 Task: Select workspace type "Sales CRM".
Action: Mouse pressed left at (467, 100)
Screenshot: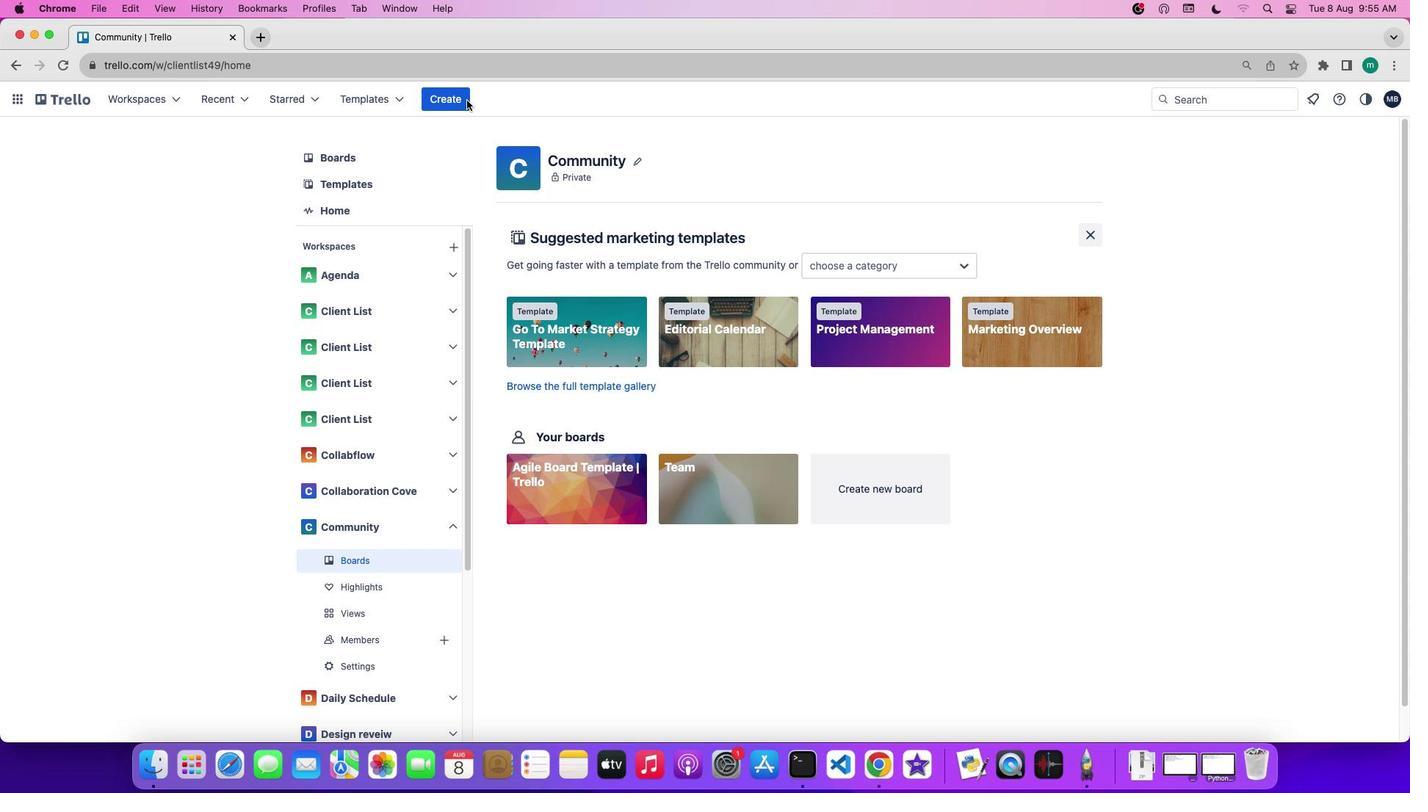 
Action: Mouse pressed left at (467, 100)
Screenshot: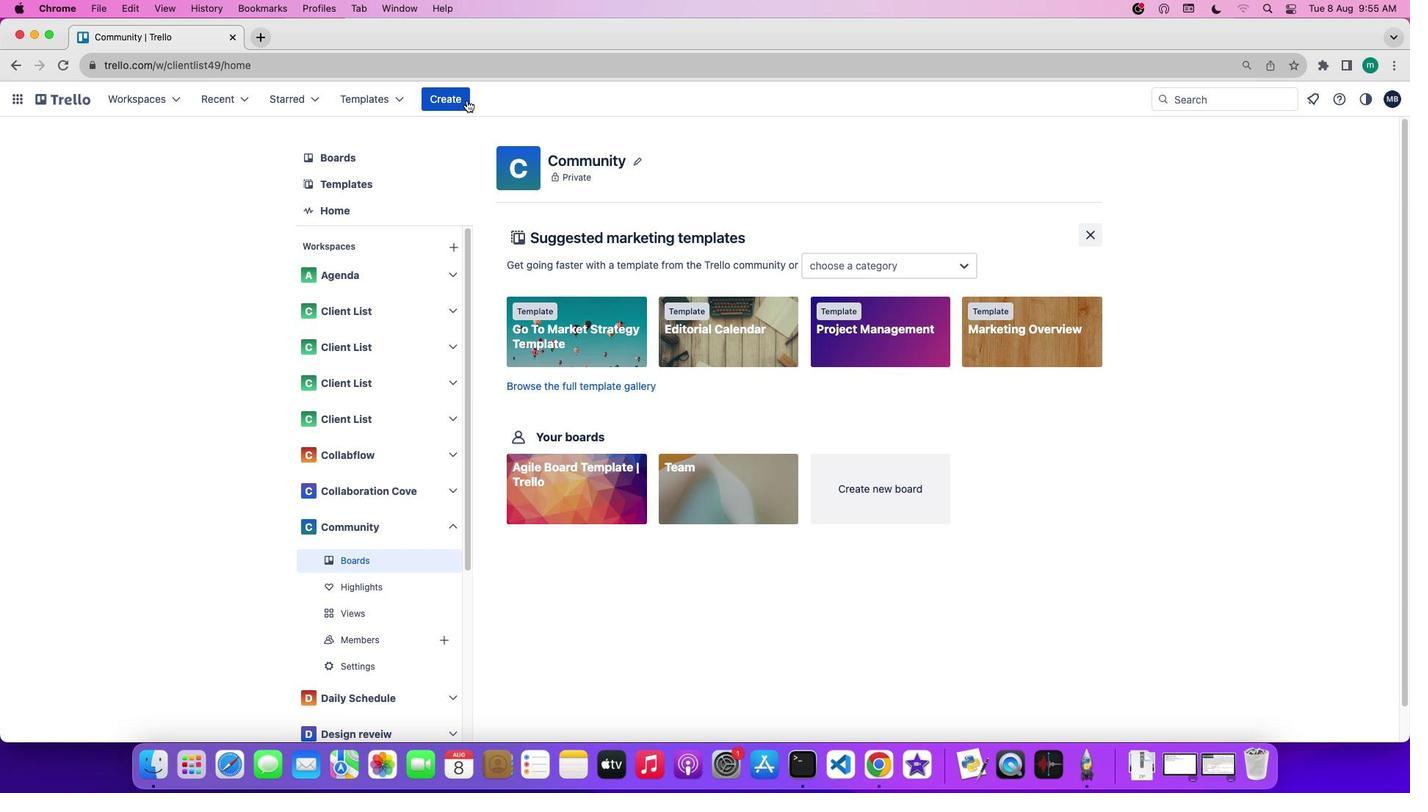 
Action: Mouse moved to (486, 240)
Screenshot: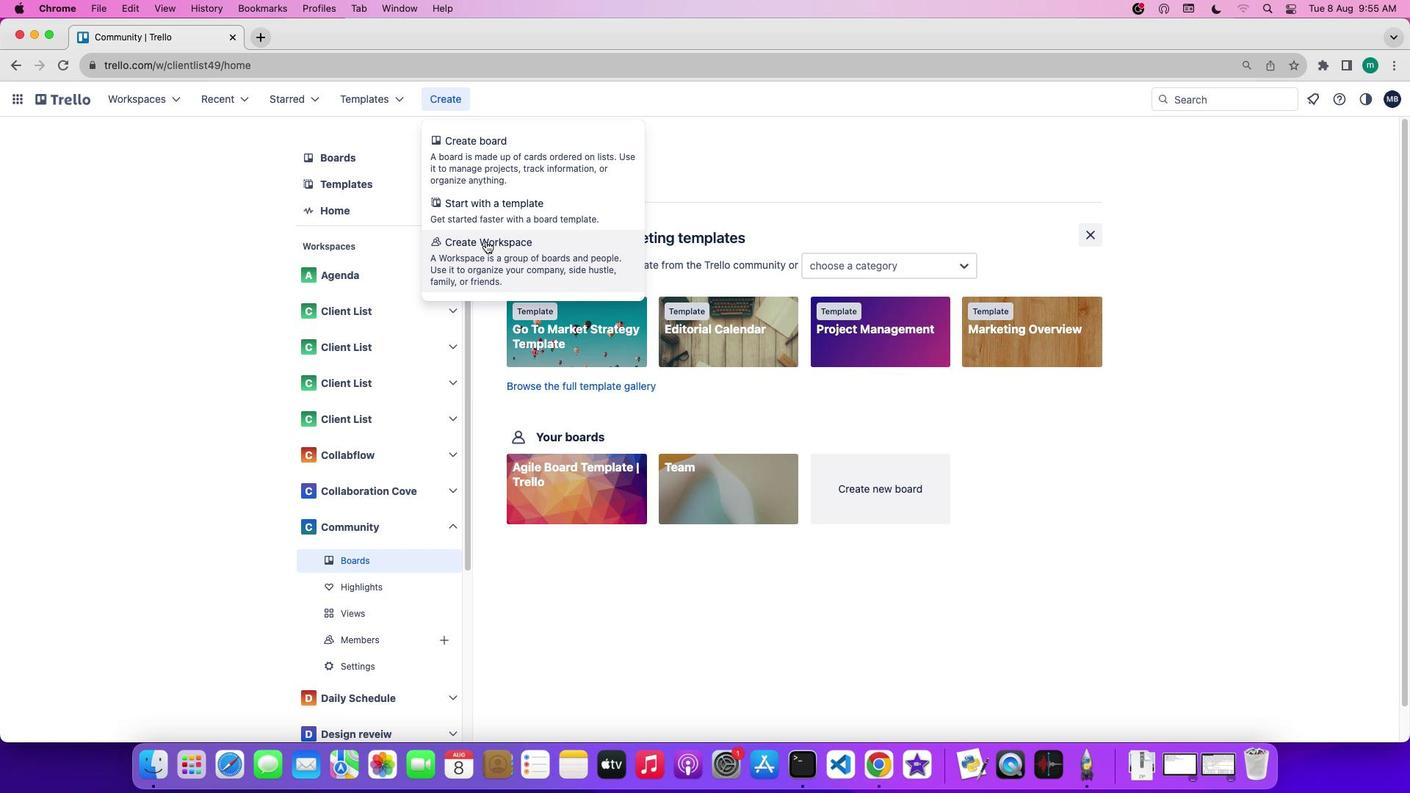 
Action: Mouse pressed left at (486, 240)
Screenshot: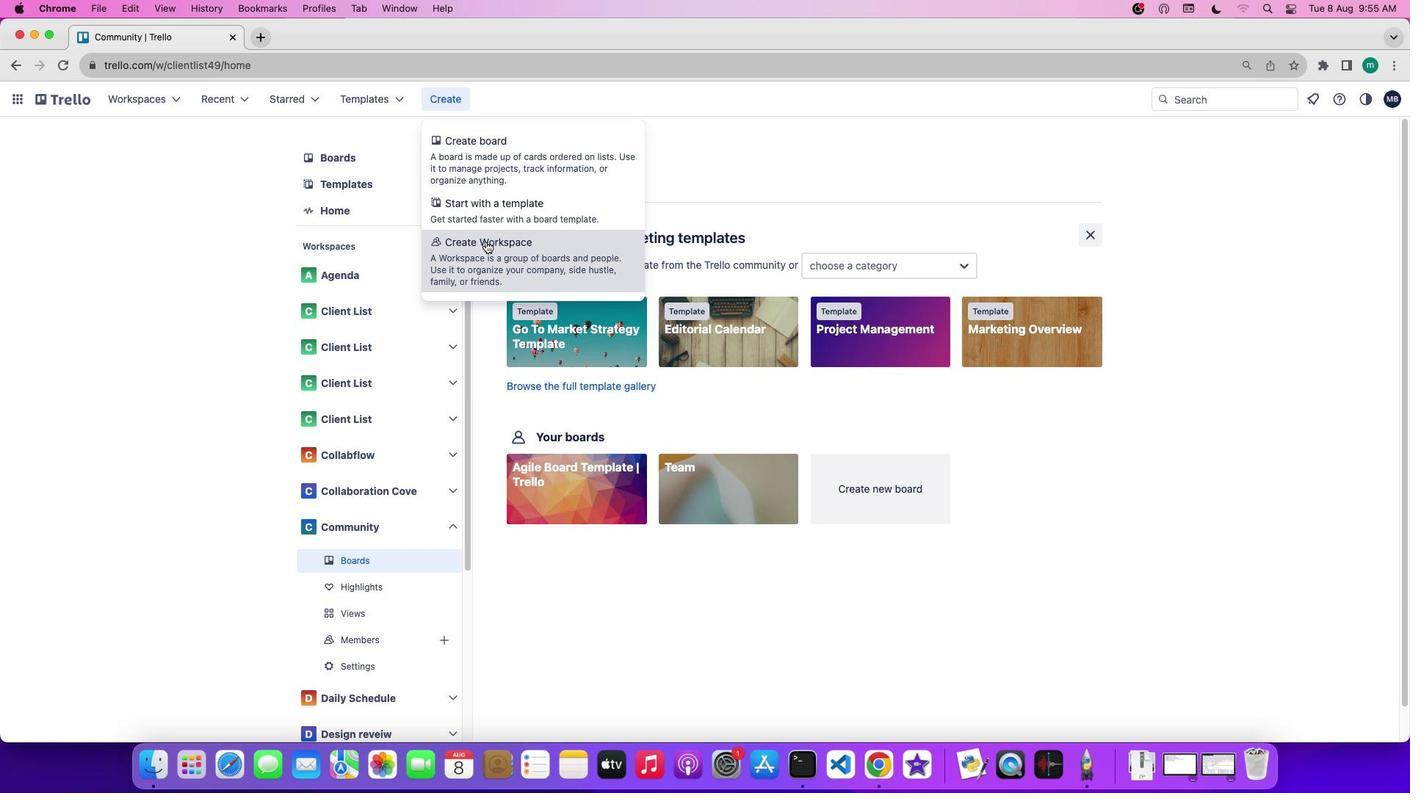 
Action: Mouse moved to (497, 365)
Screenshot: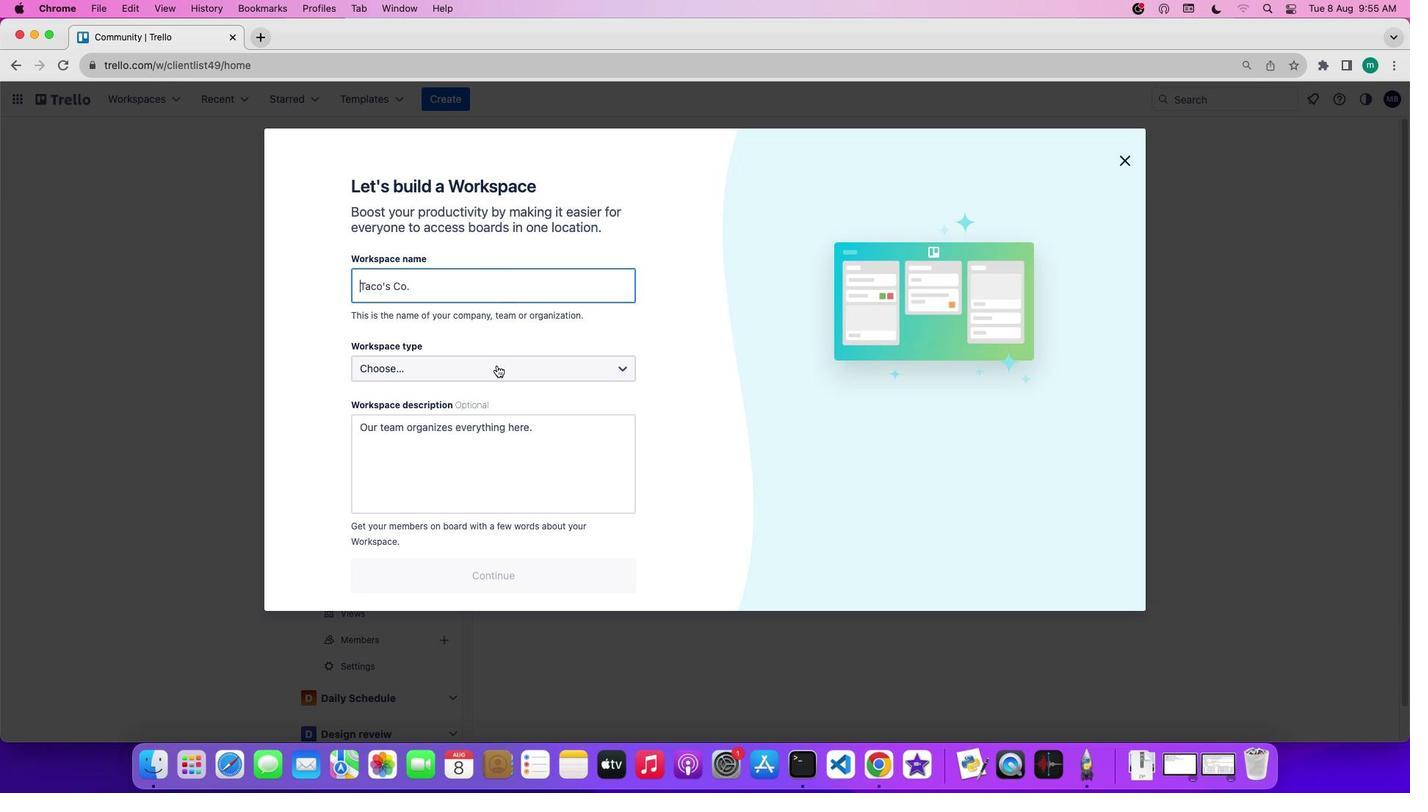 
Action: Mouse pressed left at (497, 365)
Screenshot: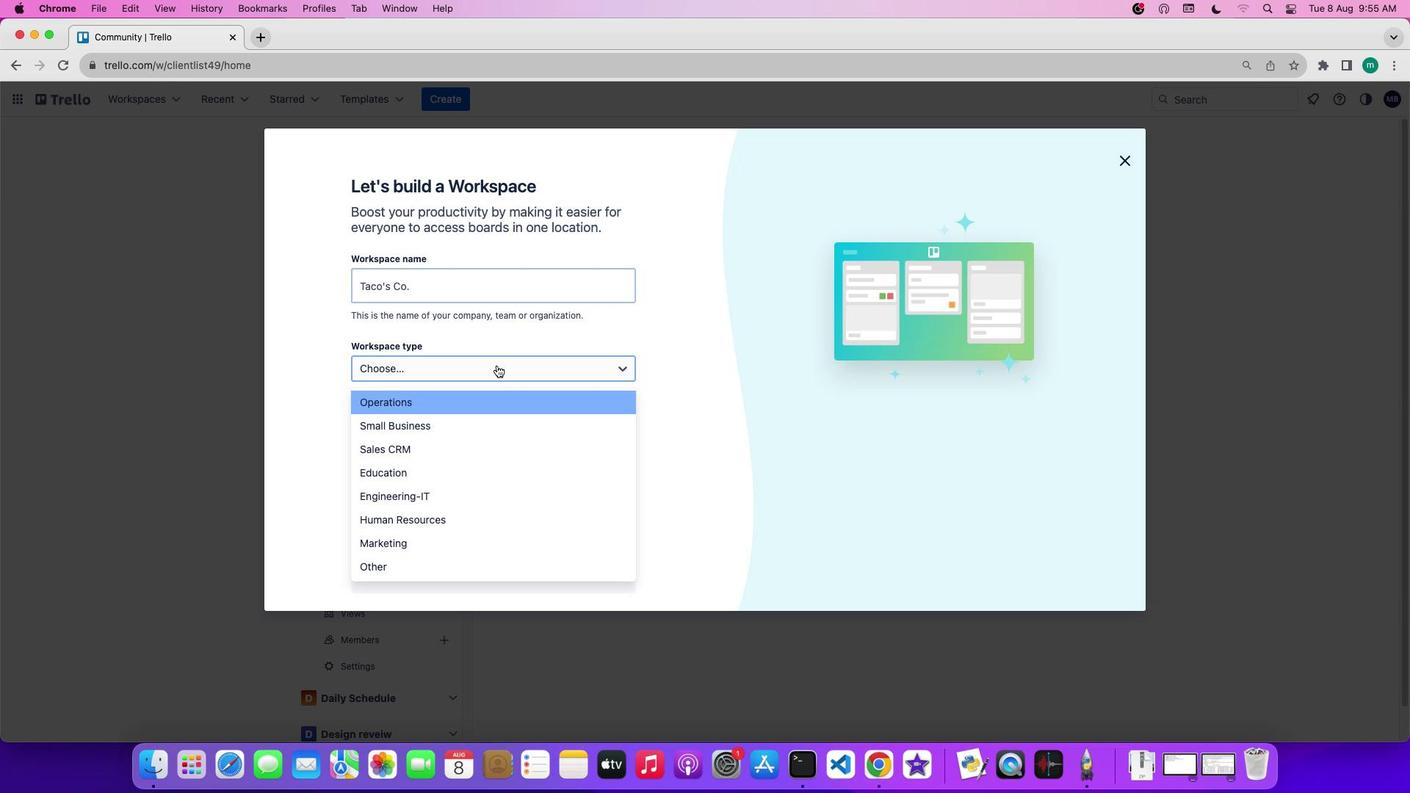 
Action: Mouse moved to (482, 443)
Screenshot: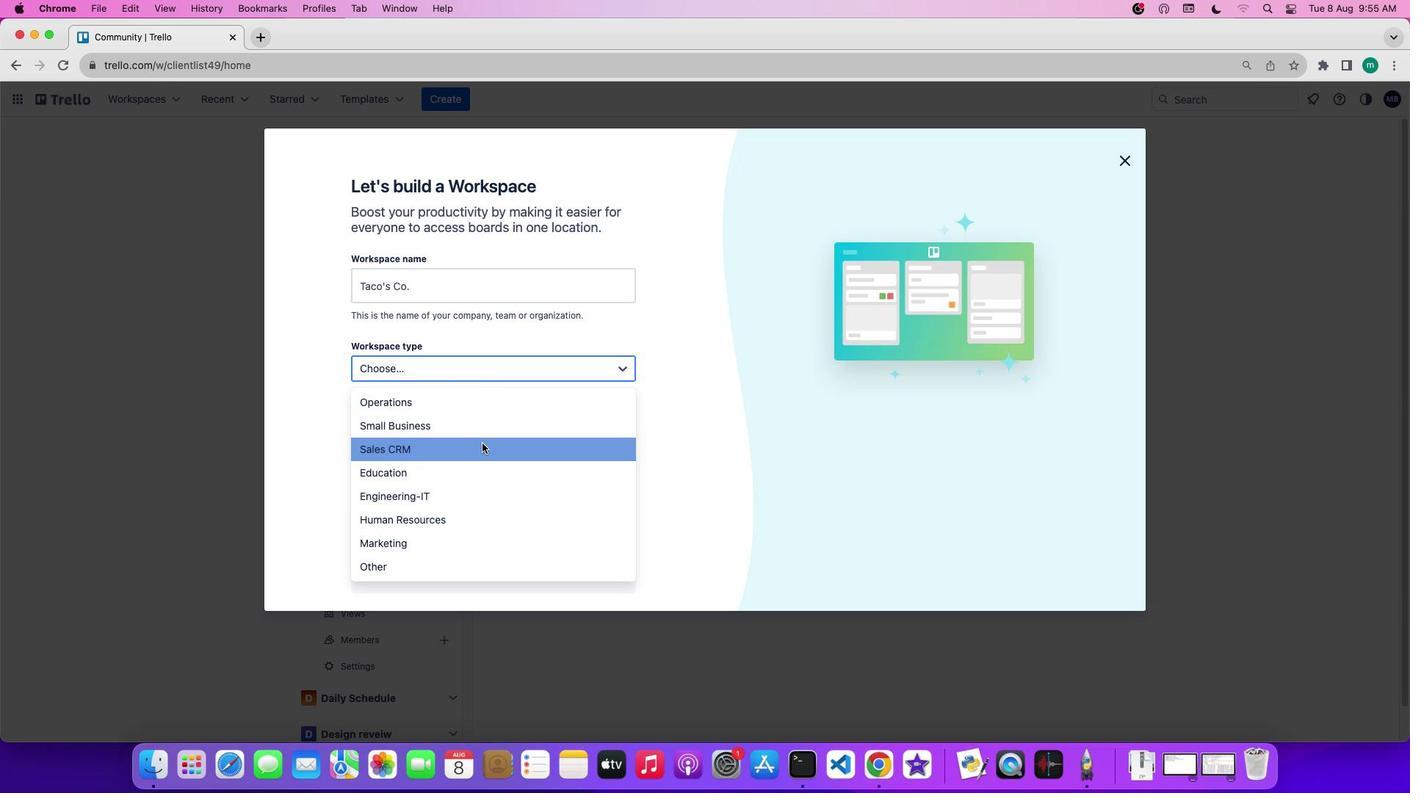 
Action: Mouse pressed left at (482, 443)
Screenshot: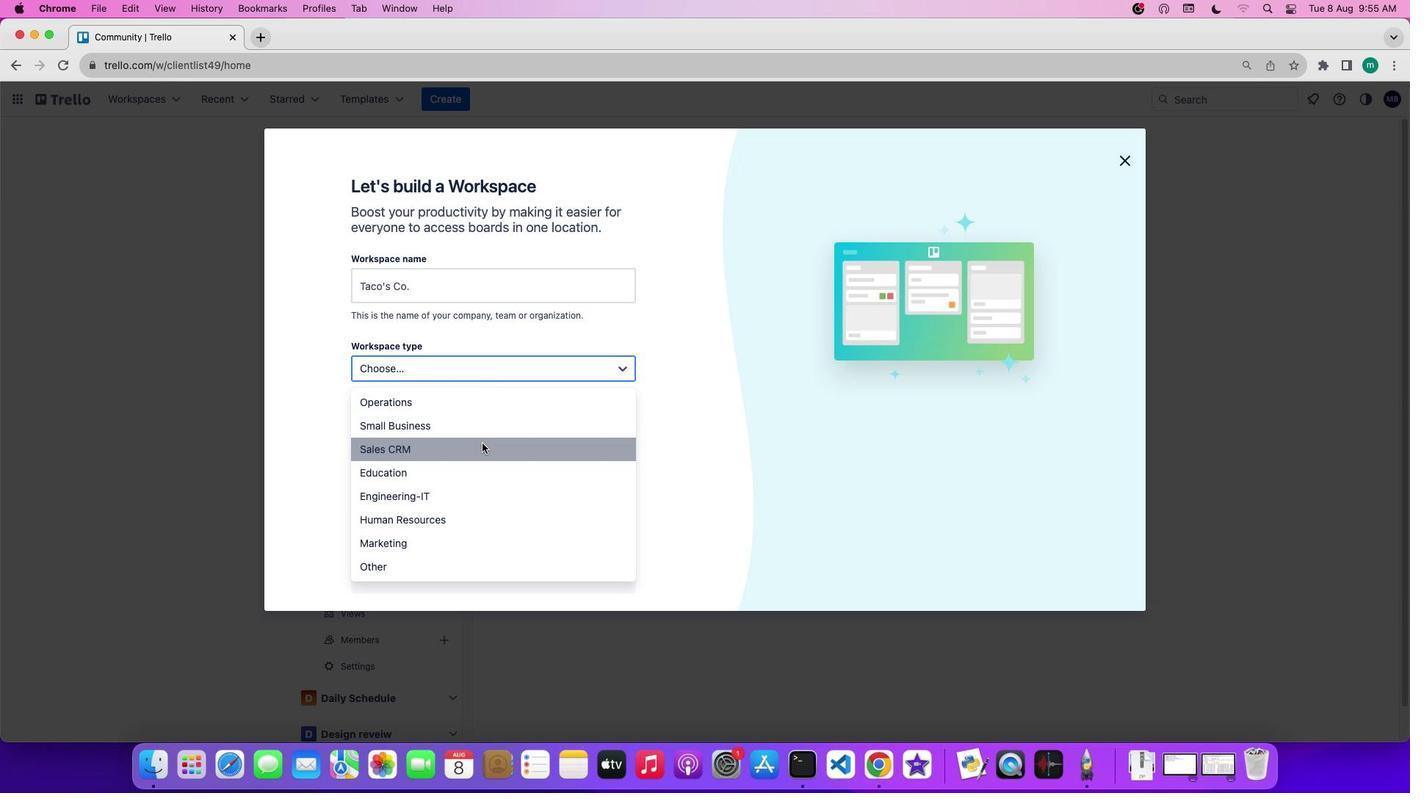 
